 Task: Change the language of the board meeting event text to a specified language.
Action: Mouse moved to (270, 24)
Screenshot: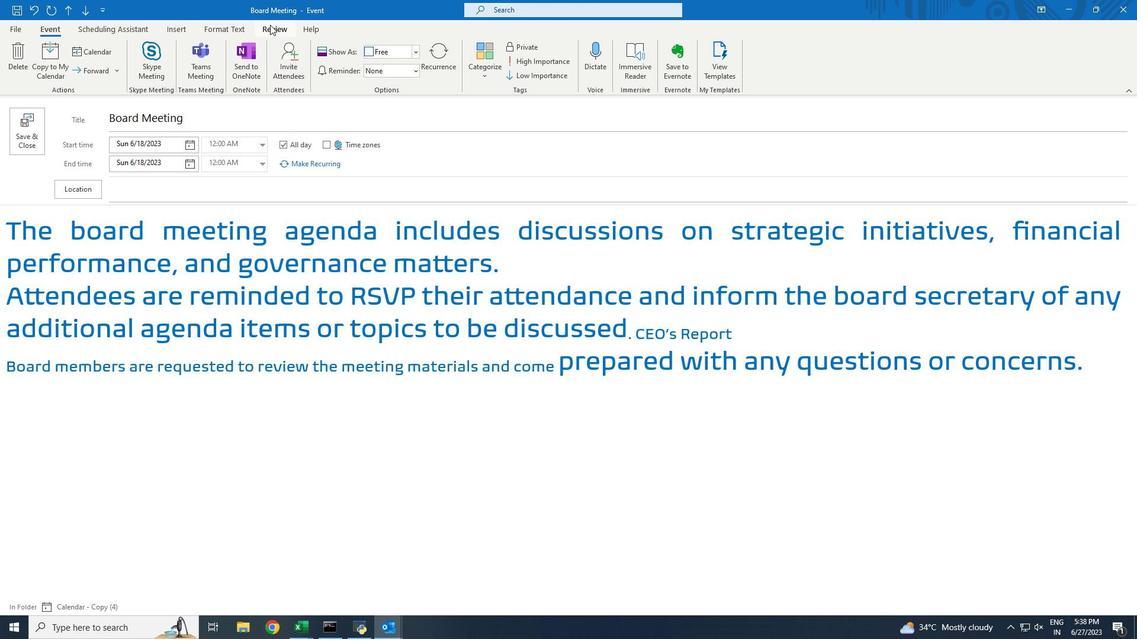
Action: Mouse pressed left at (270, 24)
Screenshot: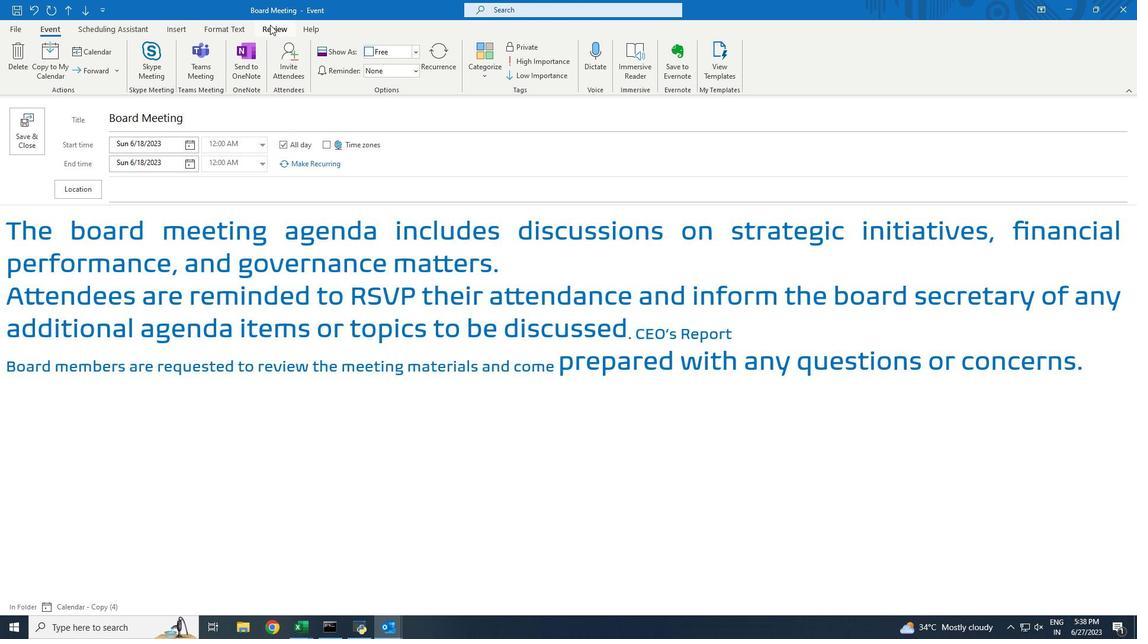 
Action: Mouse moved to (269, 55)
Screenshot: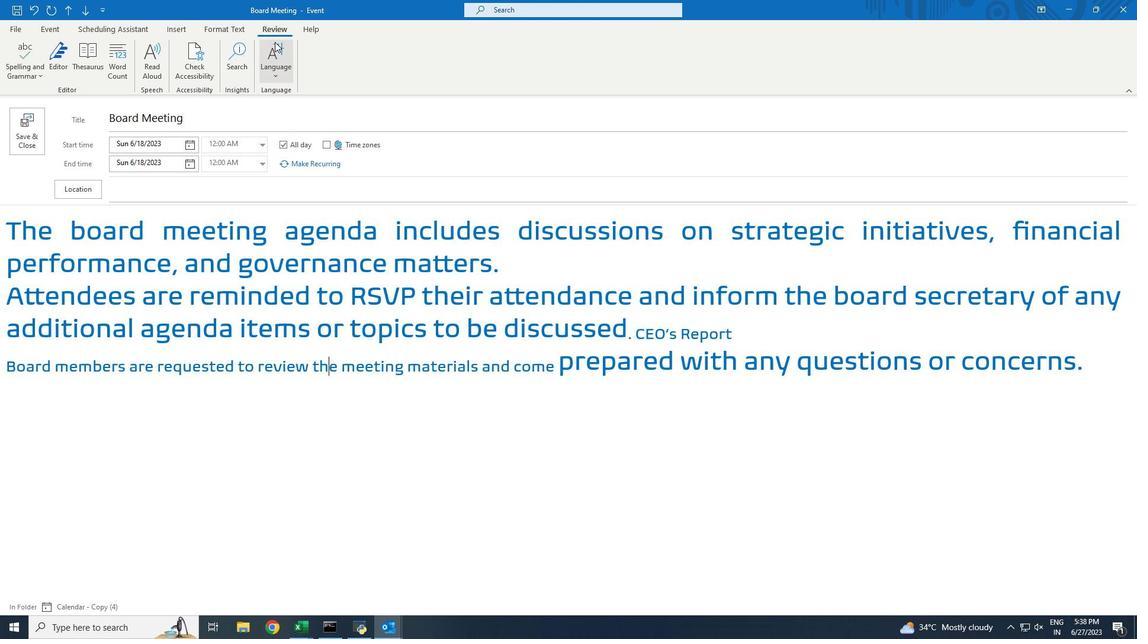 
Action: Mouse pressed left at (269, 55)
Screenshot: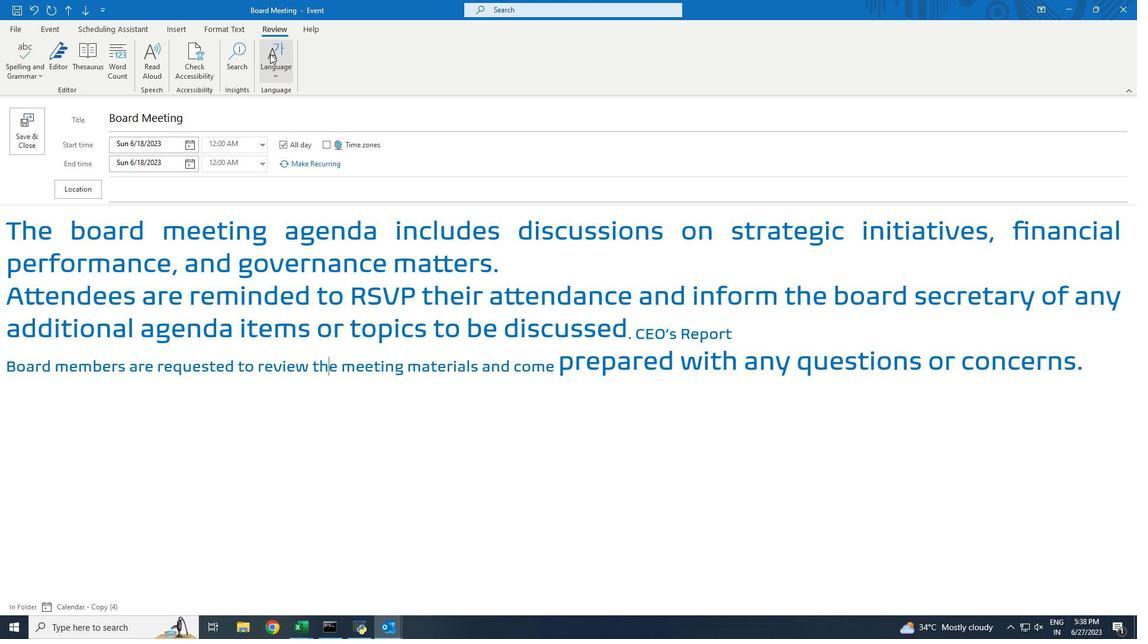 
Action: Mouse moved to (299, 95)
Screenshot: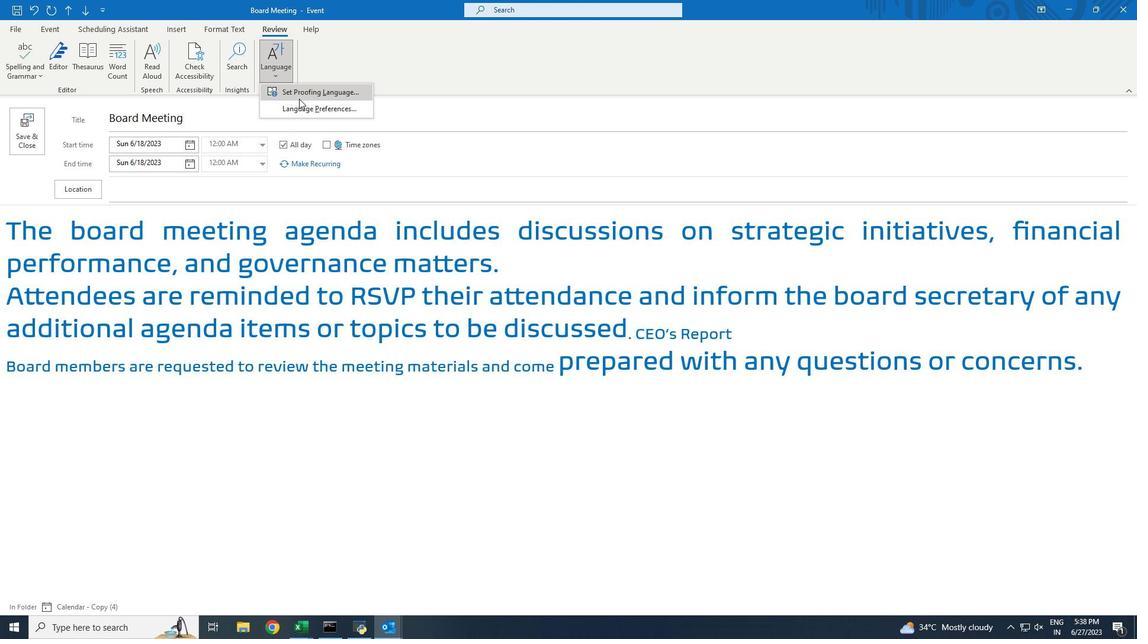 
Action: Mouse pressed left at (299, 95)
Screenshot: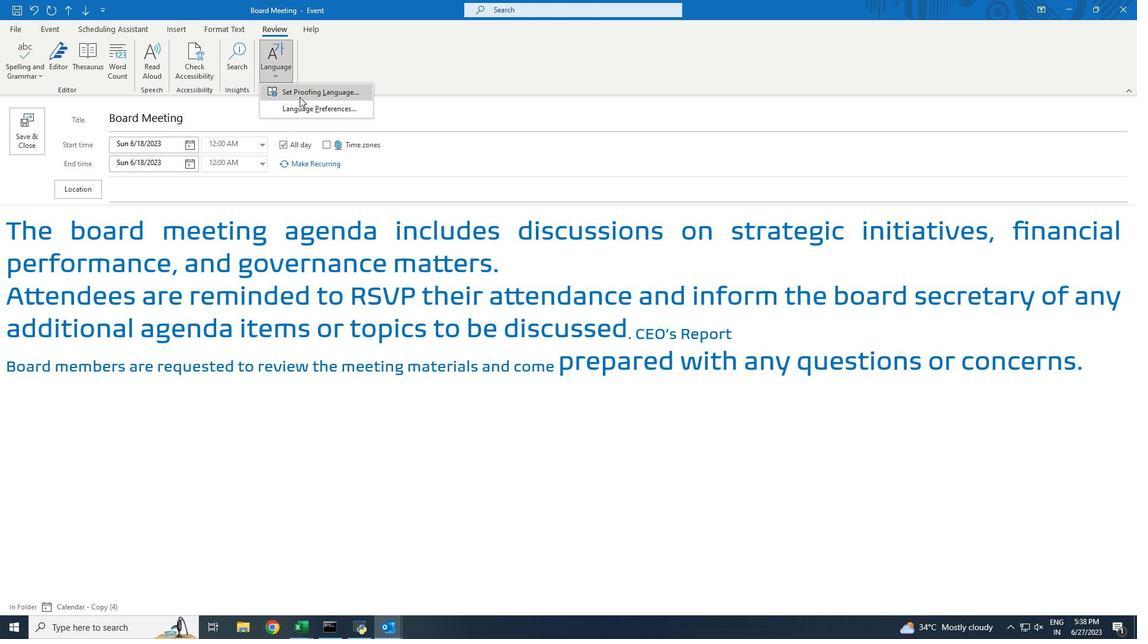 
Action: Mouse moved to (649, 256)
Screenshot: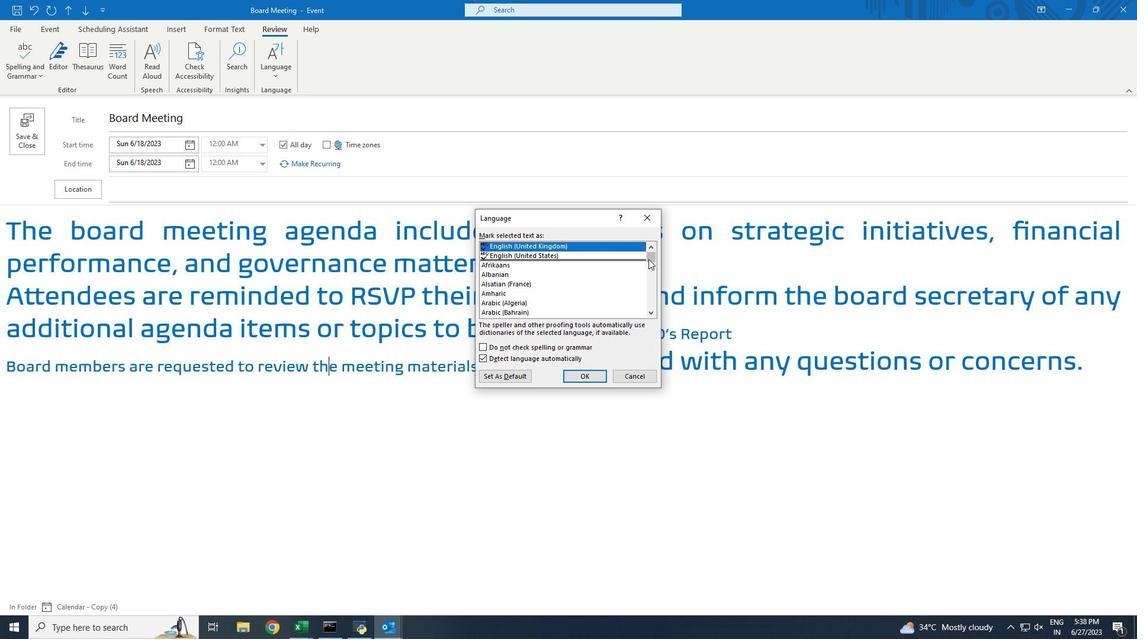 
Action: Mouse pressed left at (649, 256)
Screenshot: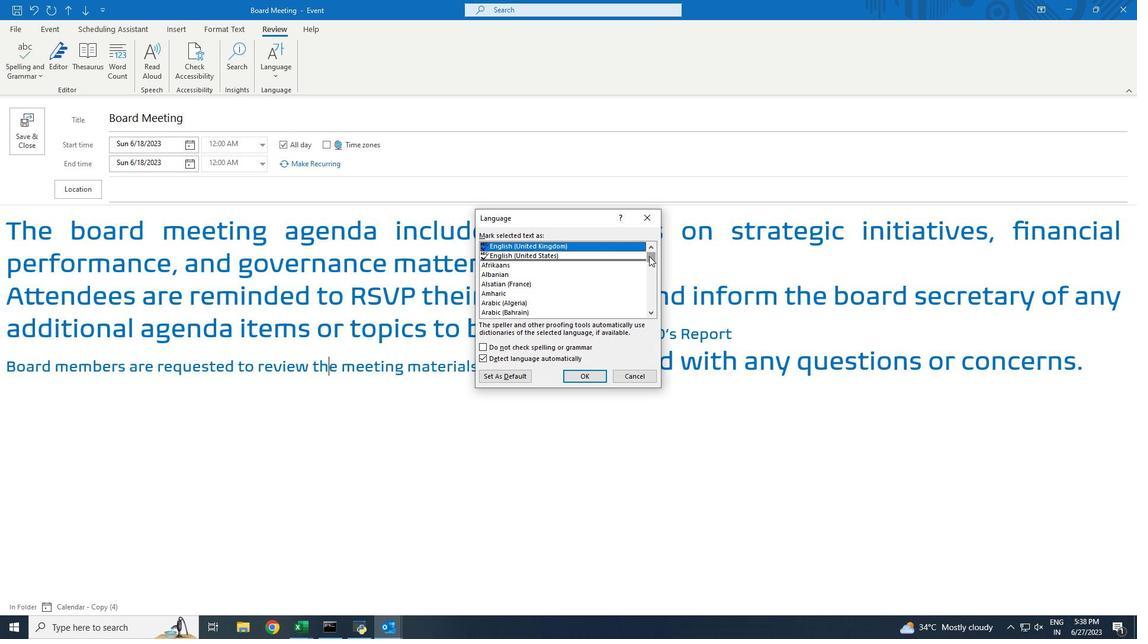 
Action: Mouse moved to (547, 245)
Screenshot: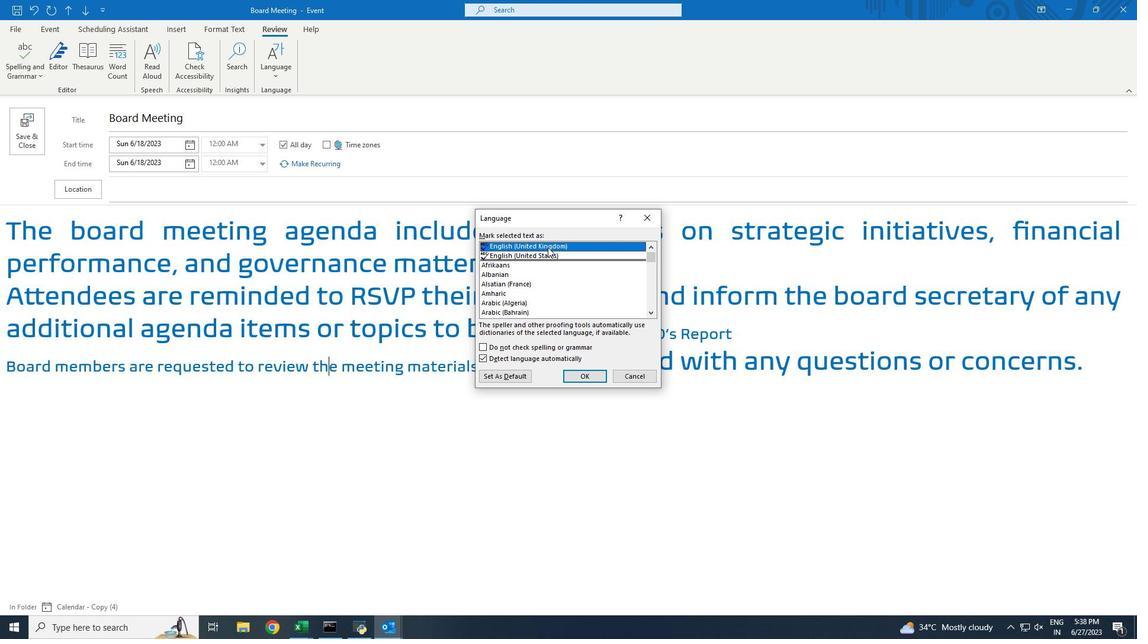 
Action: Mouse pressed left at (547, 245)
Screenshot: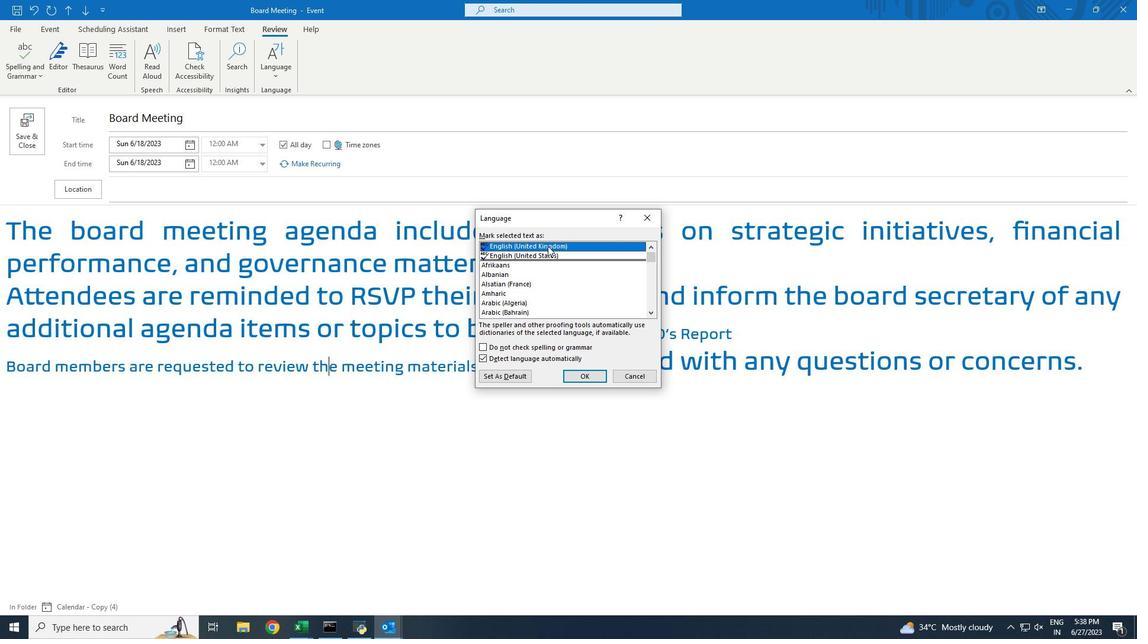 
Action: Mouse moved to (578, 376)
Screenshot: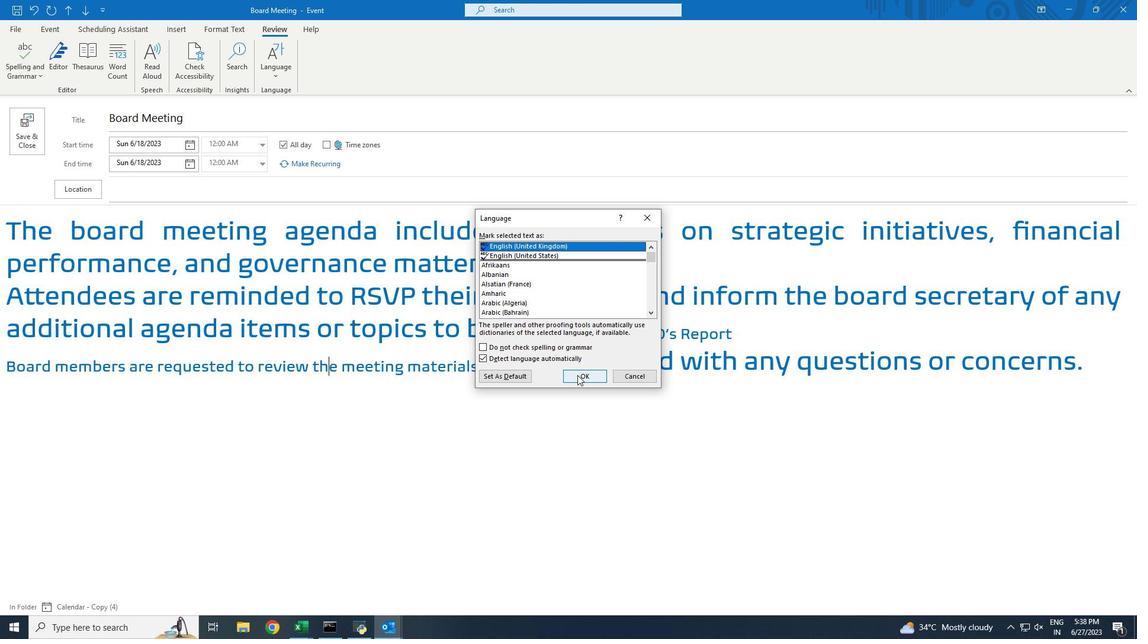 
Action: Mouse pressed left at (578, 376)
Screenshot: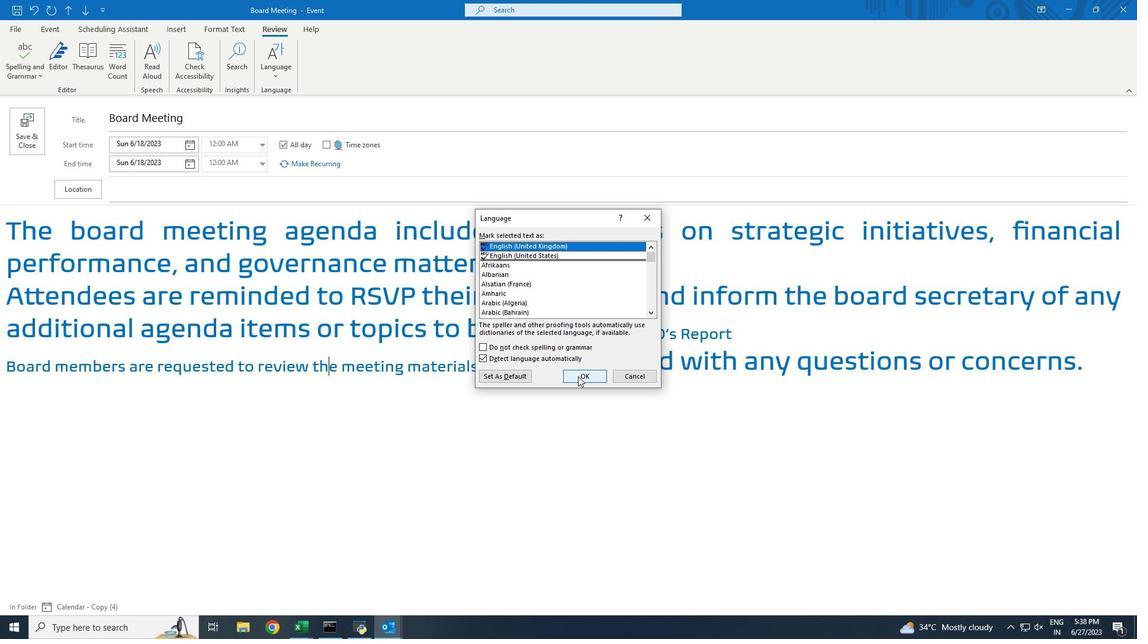 
Action: Mouse moved to (576, 395)
Screenshot: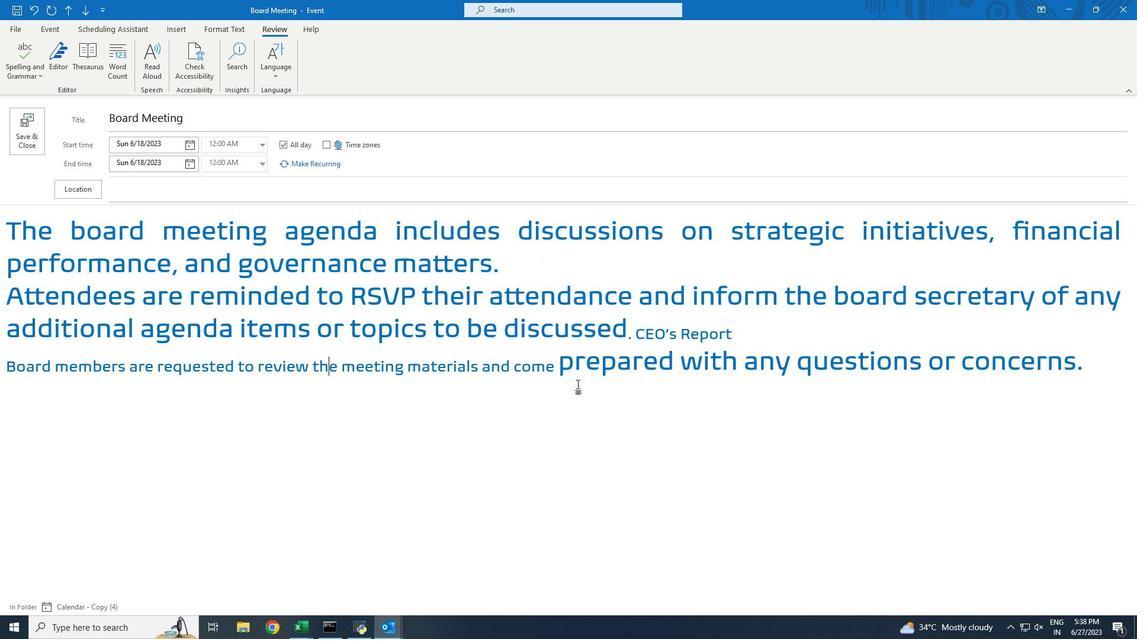 
